 Task: Add Endangered Species Panther Extreme Dark Chocolate Bar to the cart.
Action: Mouse moved to (28, 65)
Screenshot: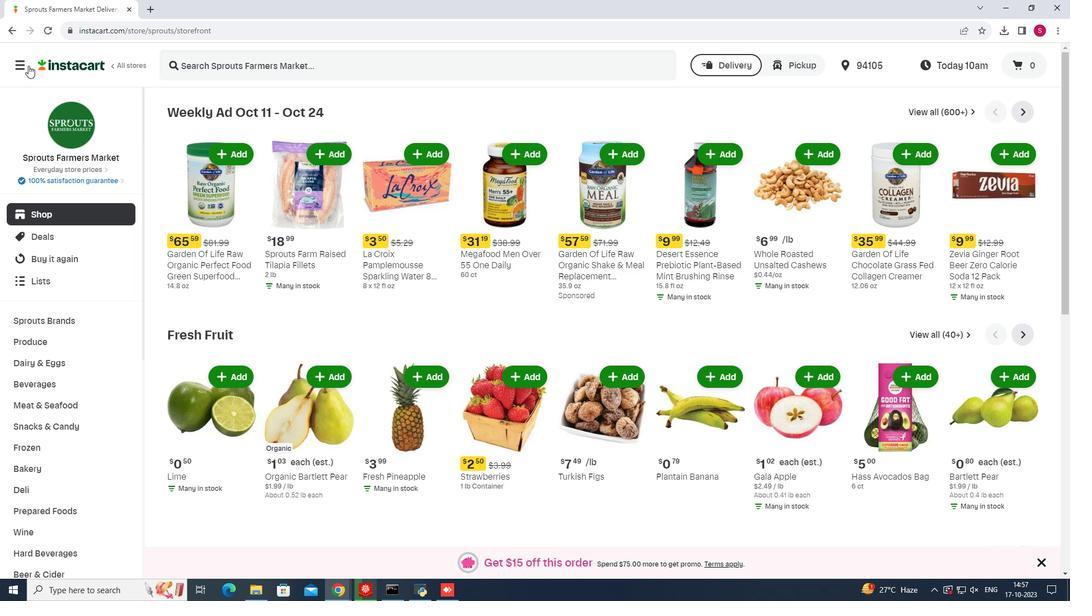
Action: Mouse pressed left at (28, 65)
Screenshot: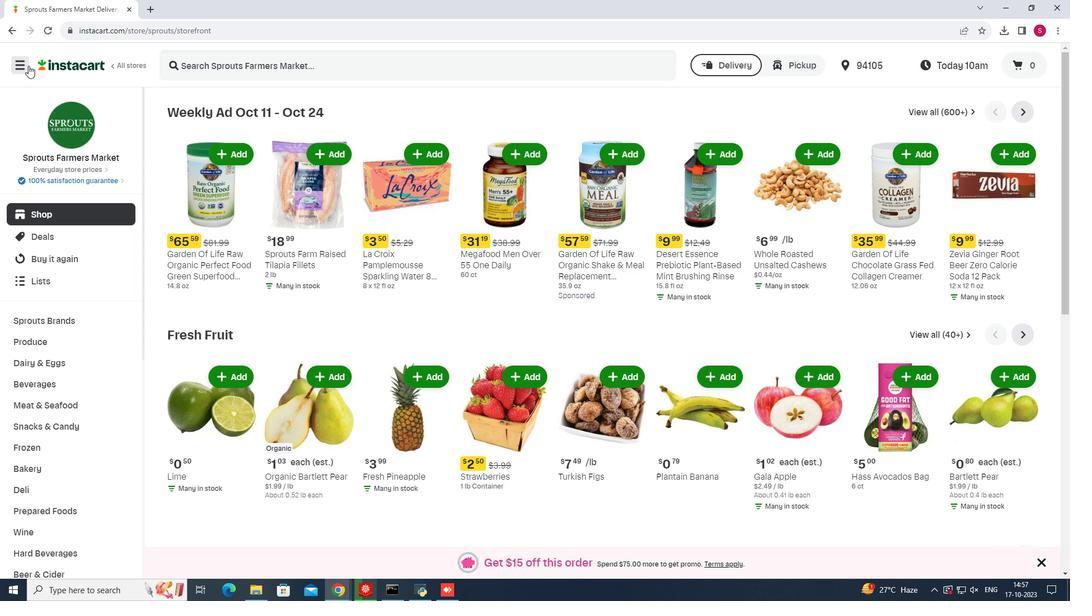 
Action: Mouse moved to (73, 297)
Screenshot: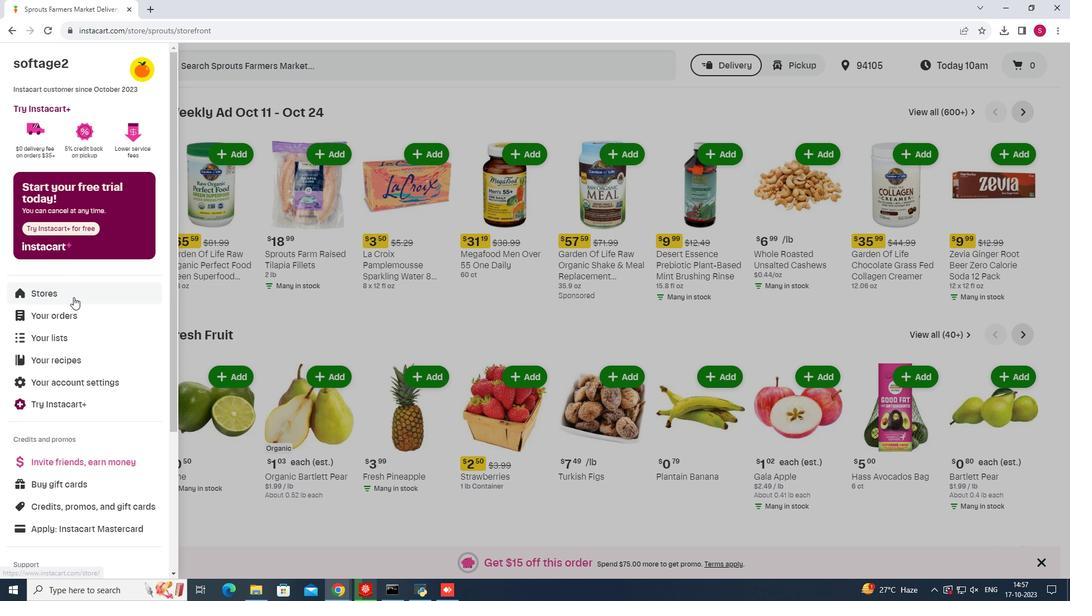 
Action: Mouse pressed left at (73, 297)
Screenshot: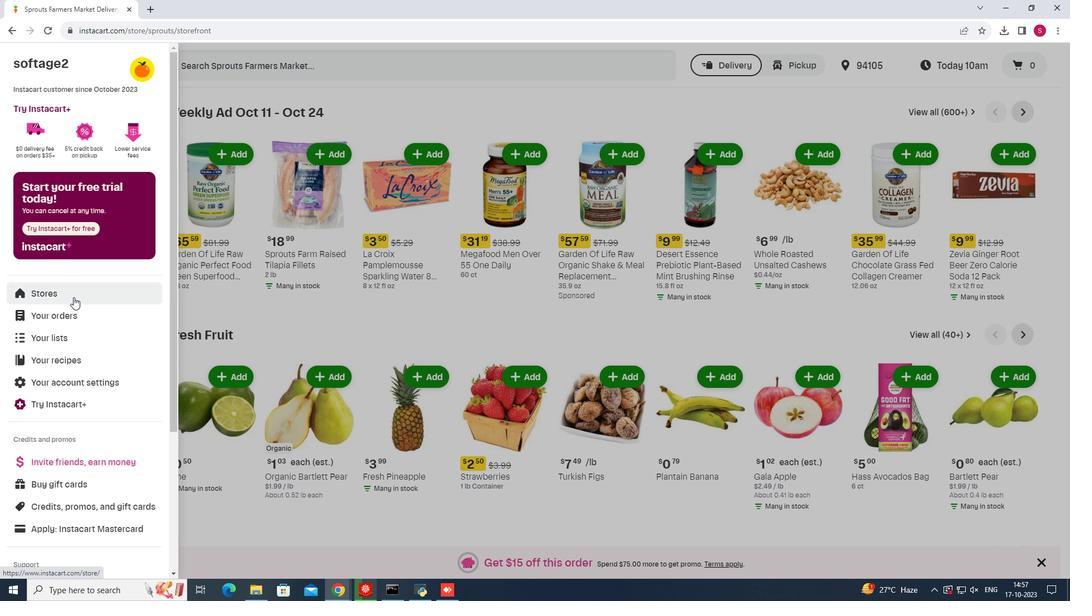 
Action: Mouse moved to (258, 101)
Screenshot: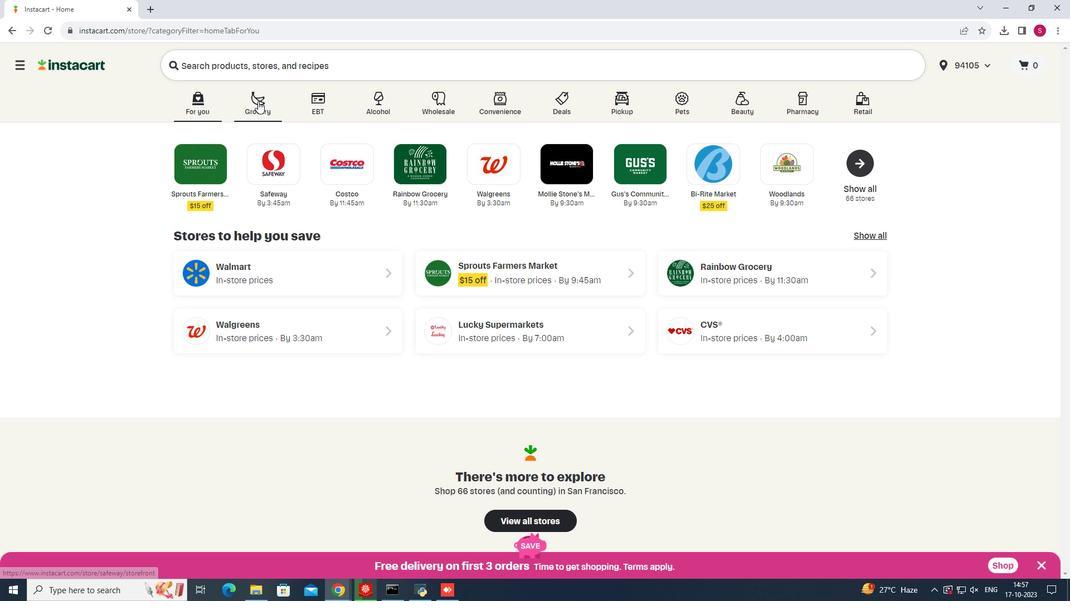 
Action: Mouse pressed left at (258, 101)
Screenshot: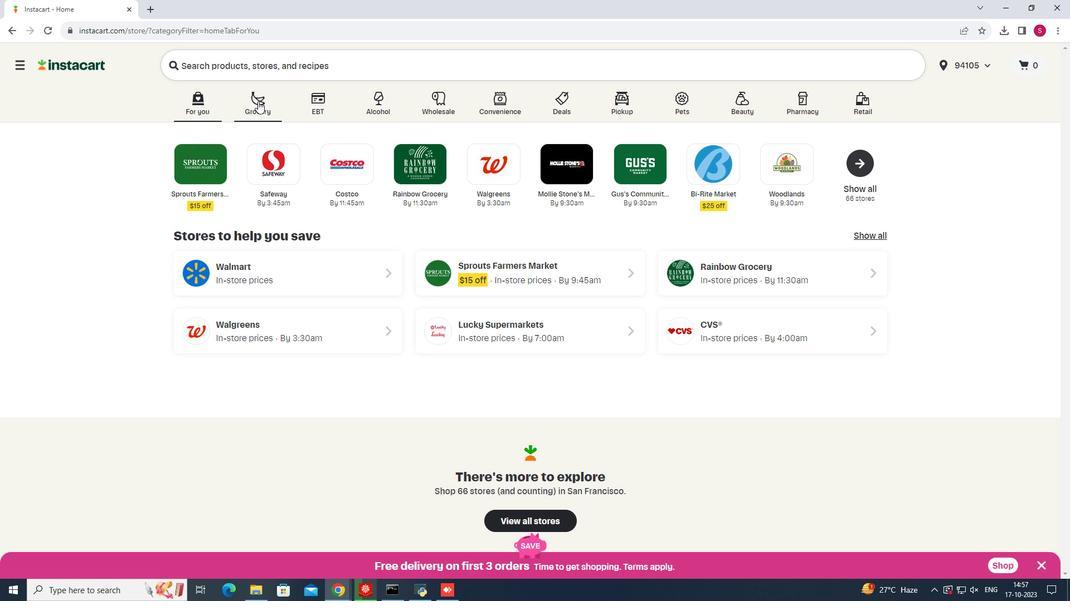 
Action: Mouse moved to (736, 154)
Screenshot: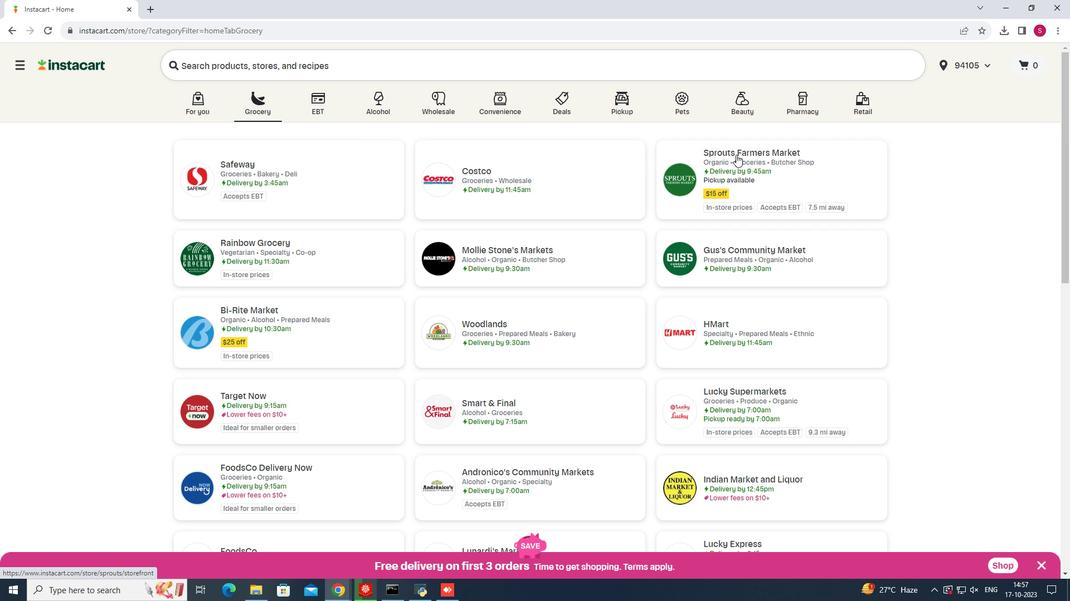 
Action: Mouse pressed left at (736, 154)
Screenshot: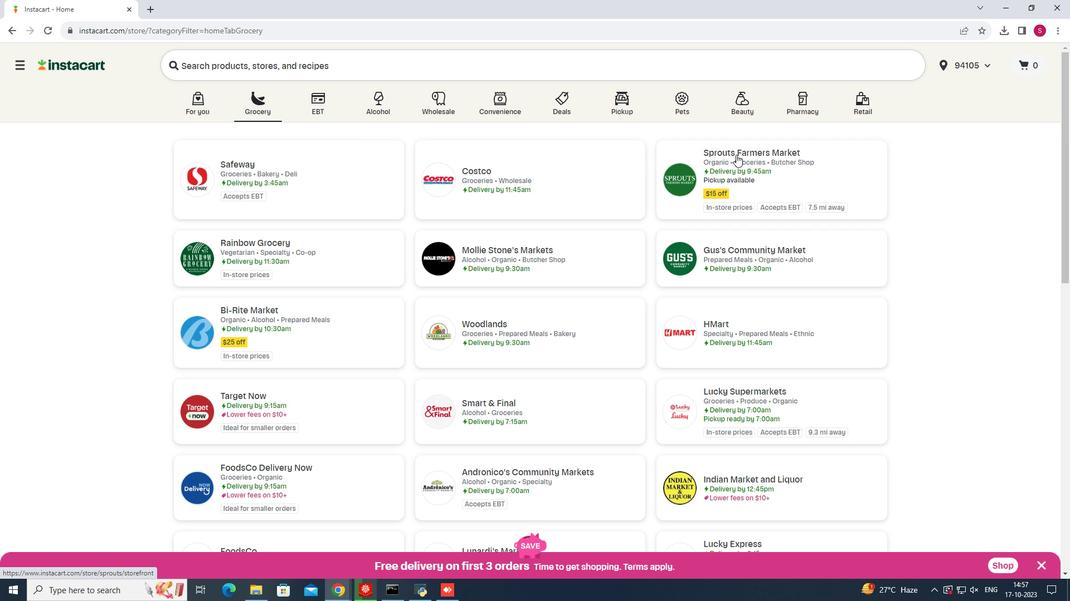 
Action: Mouse moved to (42, 429)
Screenshot: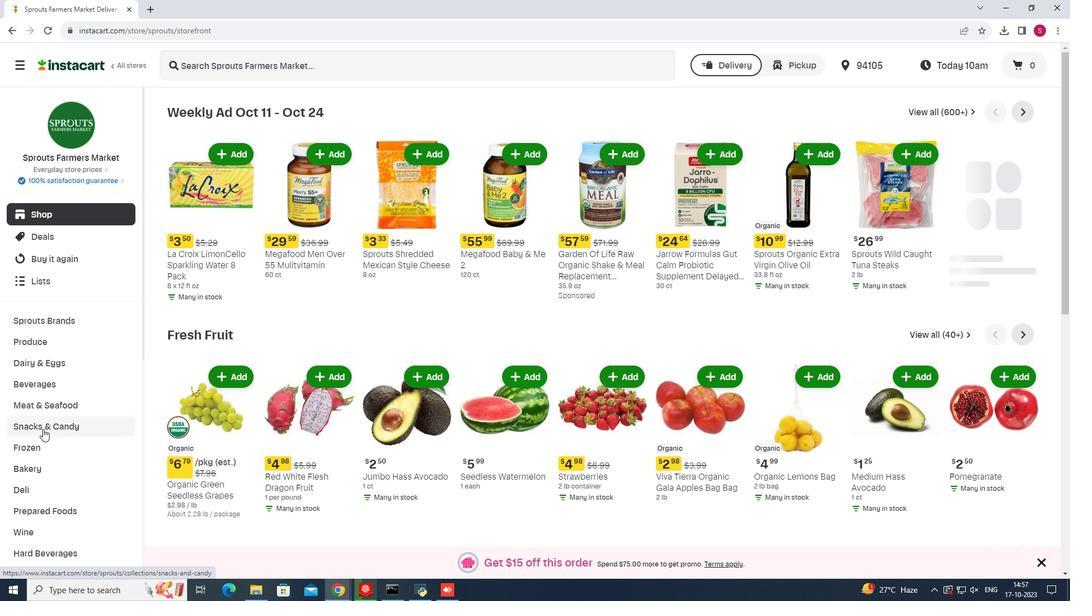 
Action: Mouse pressed left at (42, 429)
Screenshot: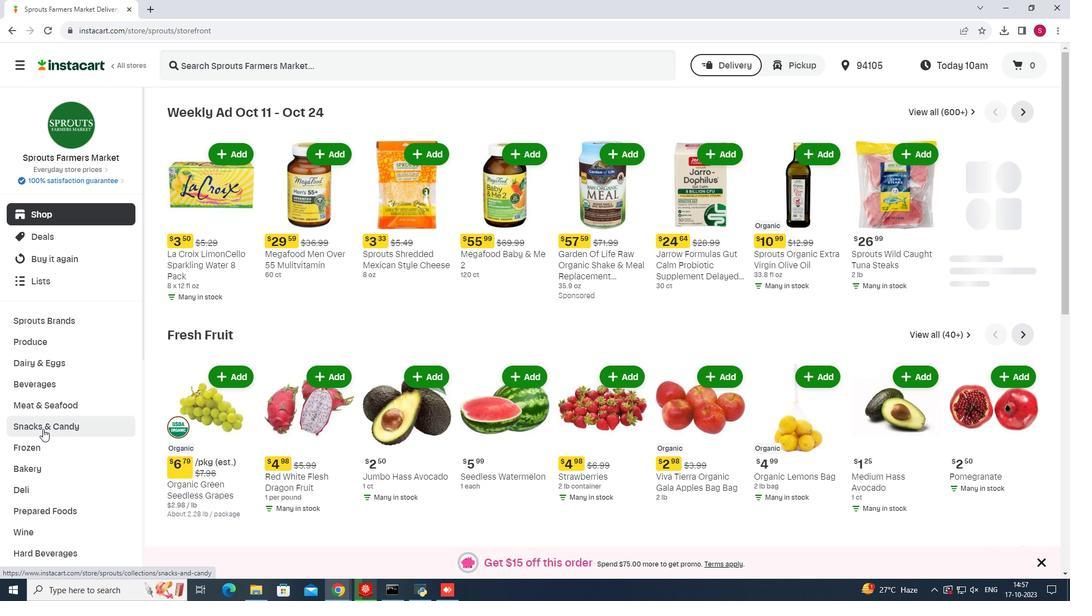 
Action: Mouse moved to (312, 137)
Screenshot: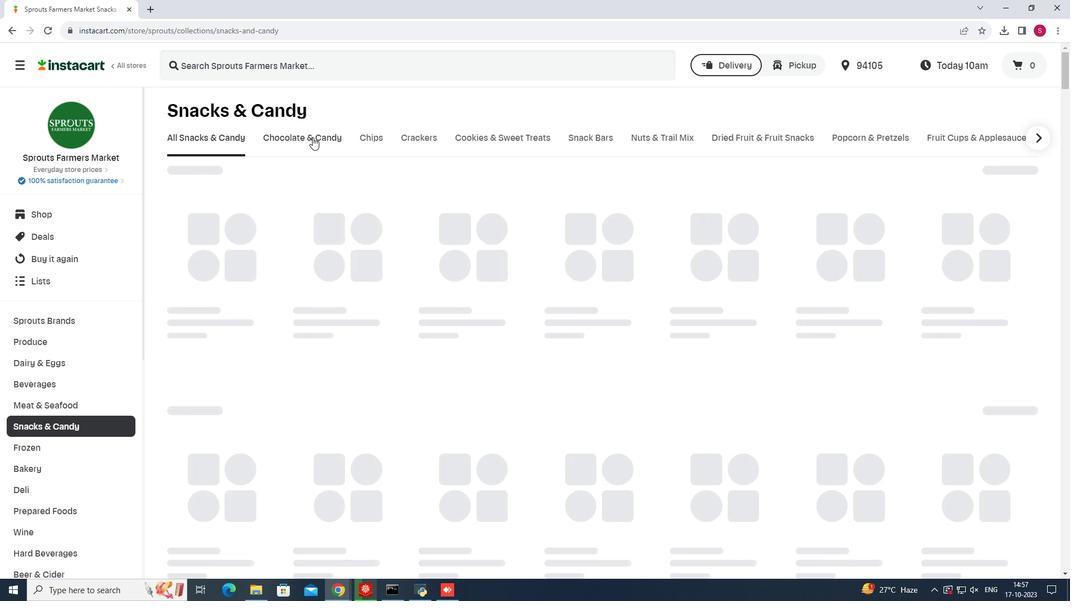 
Action: Mouse pressed left at (312, 137)
Screenshot: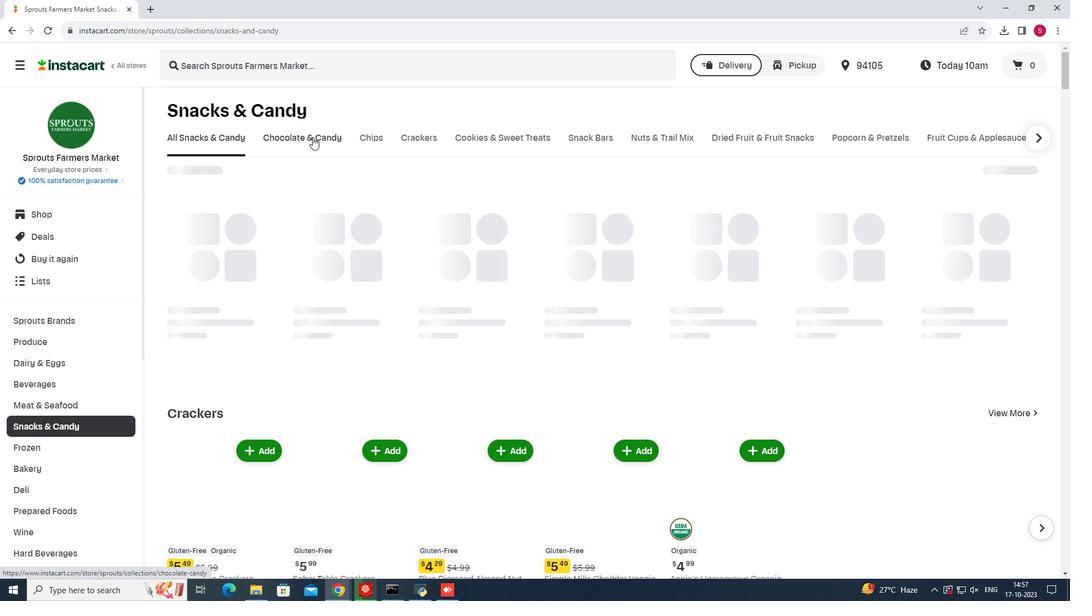 
Action: Mouse moved to (265, 183)
Screenshot: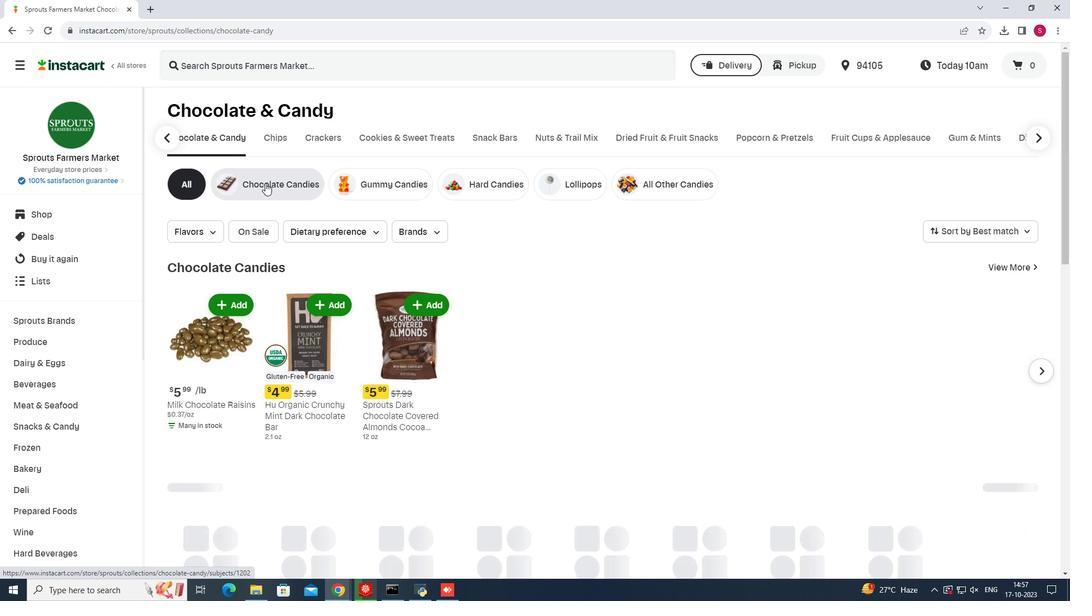 
Action: Mouse pressed left at (265, 183)
Screenshot: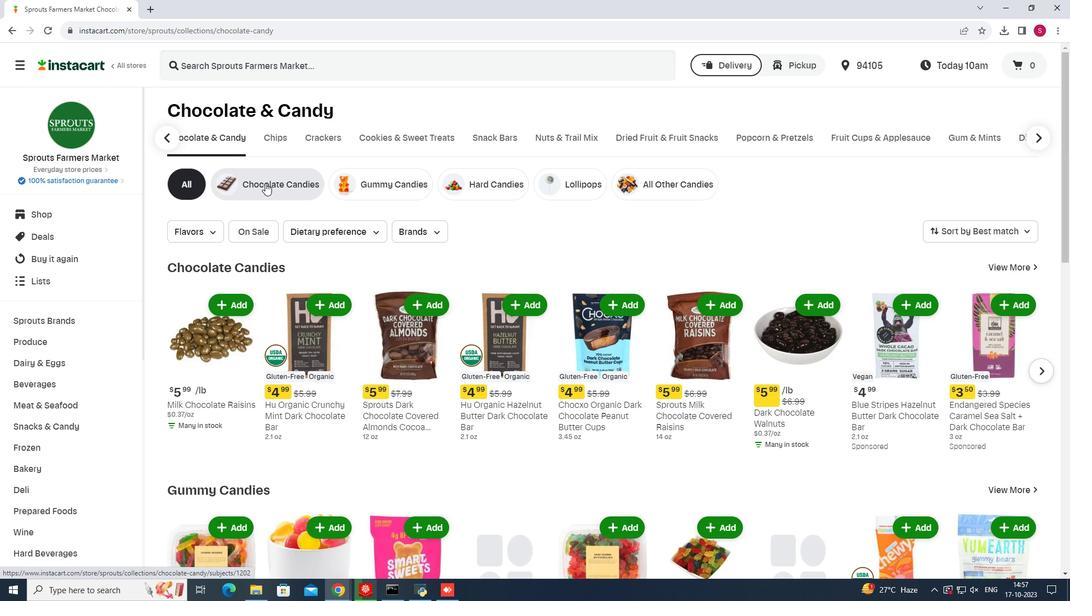 
Action: Mouse moved to (394, 66)
Screenshot: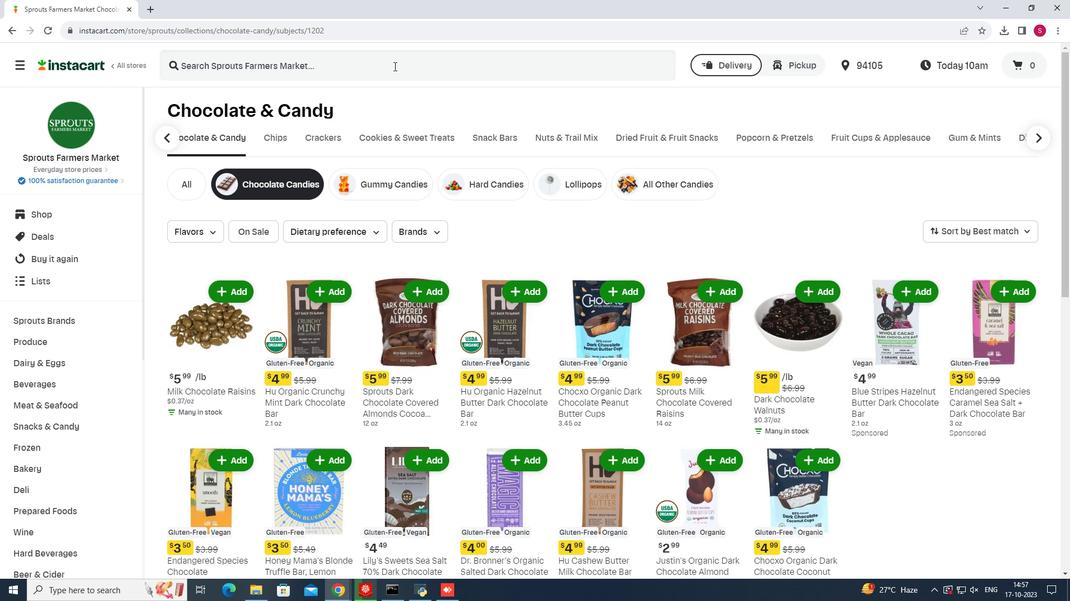 
Action: Mouse pressed left at (394, 66)
Screenshot: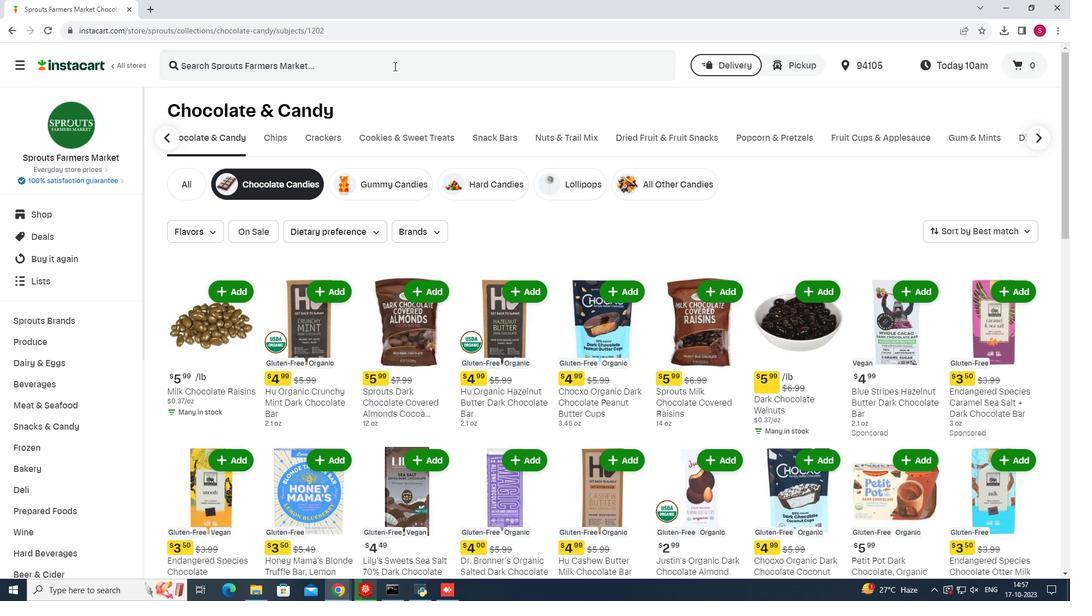 
Action: Mouse moved to (390, 77)
Screenshot: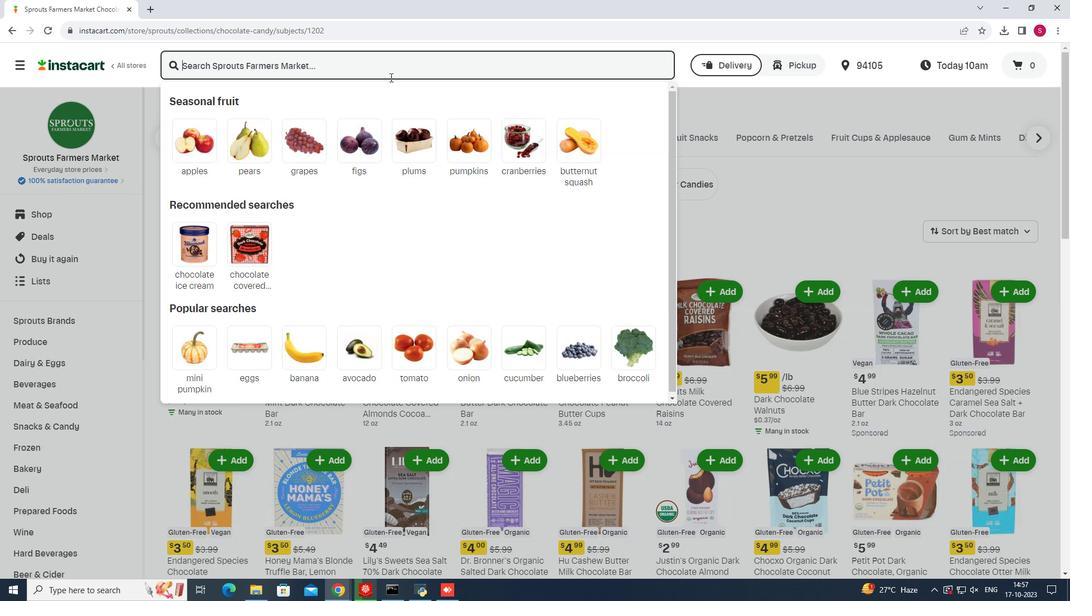 
Action: Key pressed <Key.shift>Endangered<Key.space><Key.shift><Key.shift><Key.shift><Key.shift><Key.shift><Key.shift><Key.shift><Key.shift><Key.shift><Key.shift><Key.shift><Key.shift><Key.shift><Key.shift>Species<Key.space><Key.shift>Panther<Key.space><Key.shift>Extreme<Key.space><Key.shift>da<Key.backspace><Key.backspace><Key.shift>Dark<Key.space><Key.shift>Chocolate<Key.space><Key.shift>Bar<Key.enter>
Screenshot: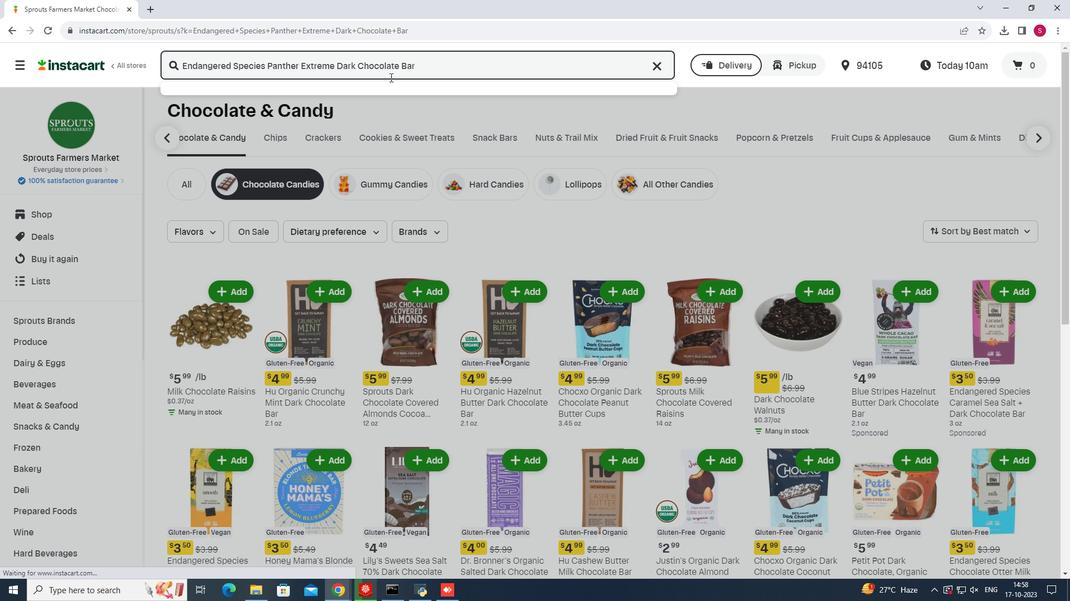 
Action: Mouse moved to (470, 176)
Screenshot: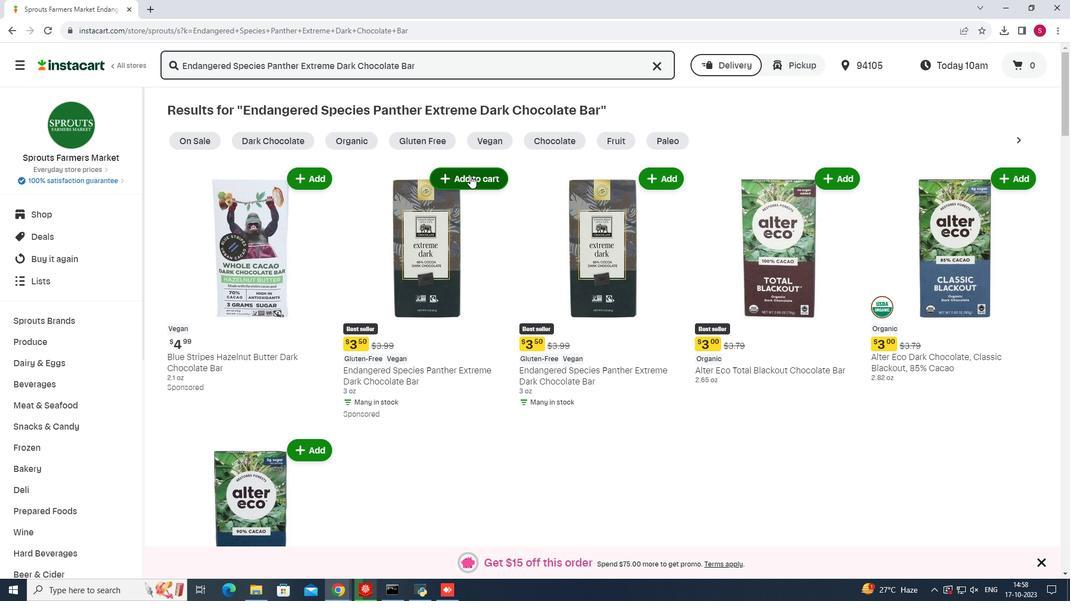 
Action: Mouse pressed left at (470, 176)
Screenshot: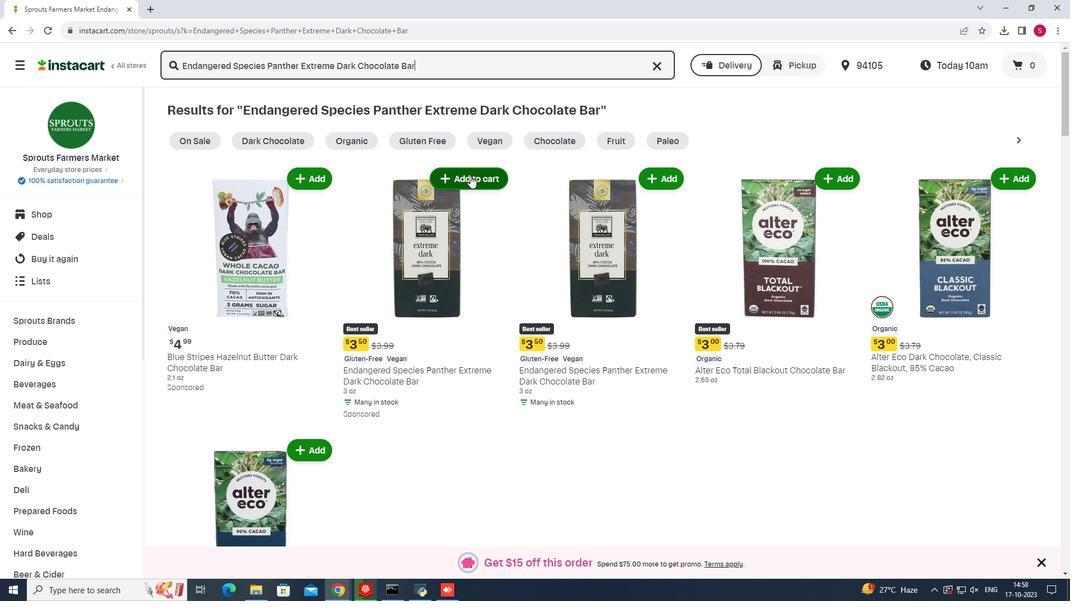 
Action: Mouse moved to (467, 200)
Screenshot: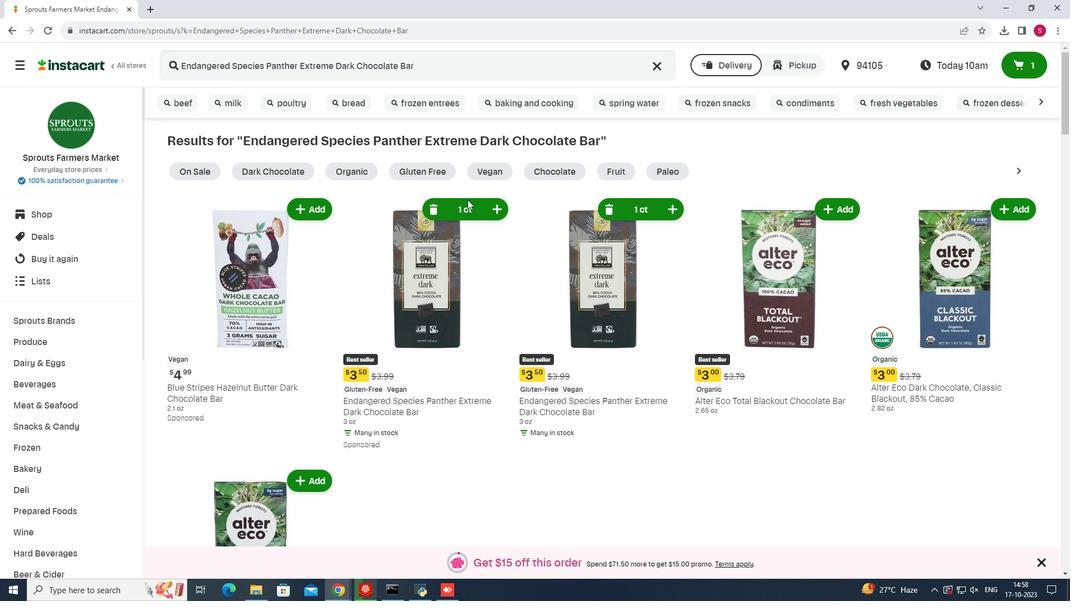 
